 Task: Create a task  Implement a dashboard for administrators to monitor app usage , assign it to team member softage.9@softage.net in the project TripleWorks and update the status of the task to  Off Track , set the priority of the task to Medium.
Action: Mouse moved to (49, 298)
Screenshot: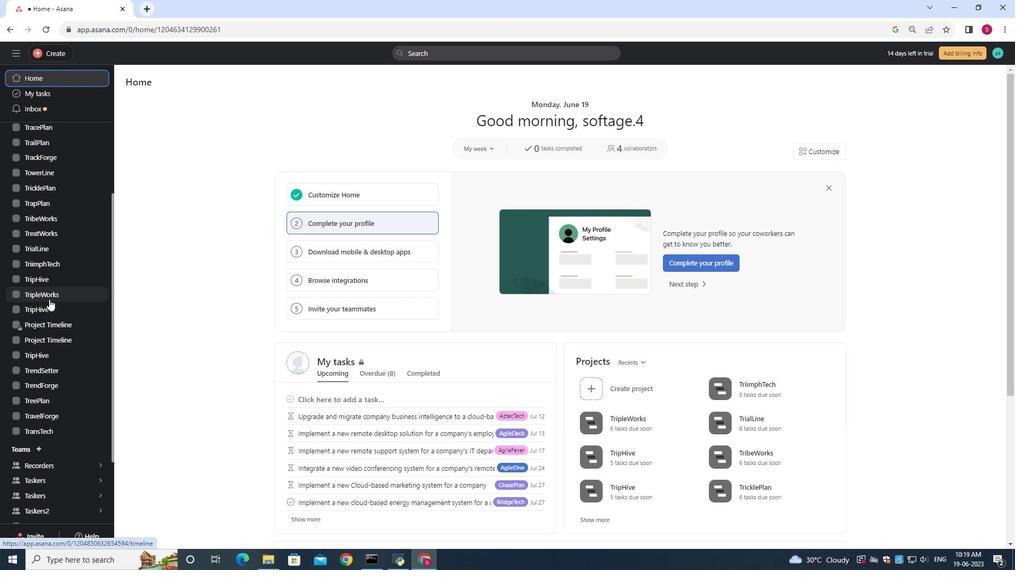 
Action: Mouse pressed left at (49, 298)
Screenshot: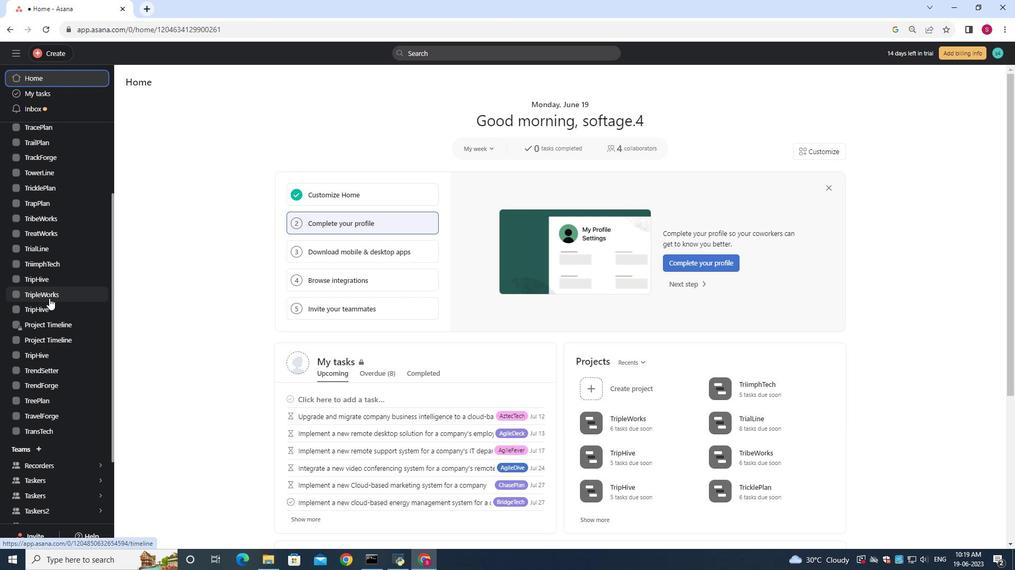 
Action: Mouse moved to (143, 123)
Screenshot: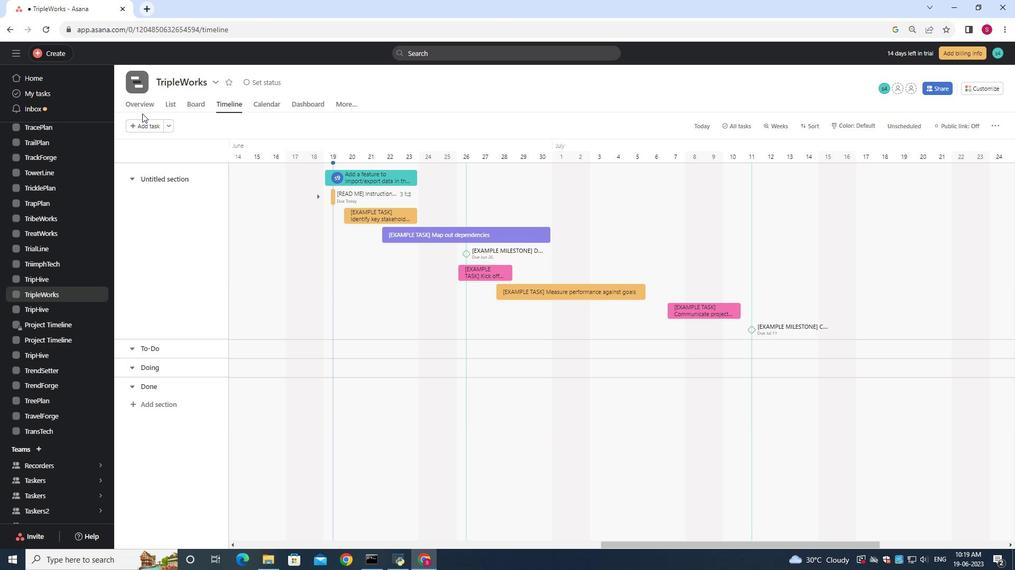 
Action: Mouse pressed left at (143, 123)
Screenshot: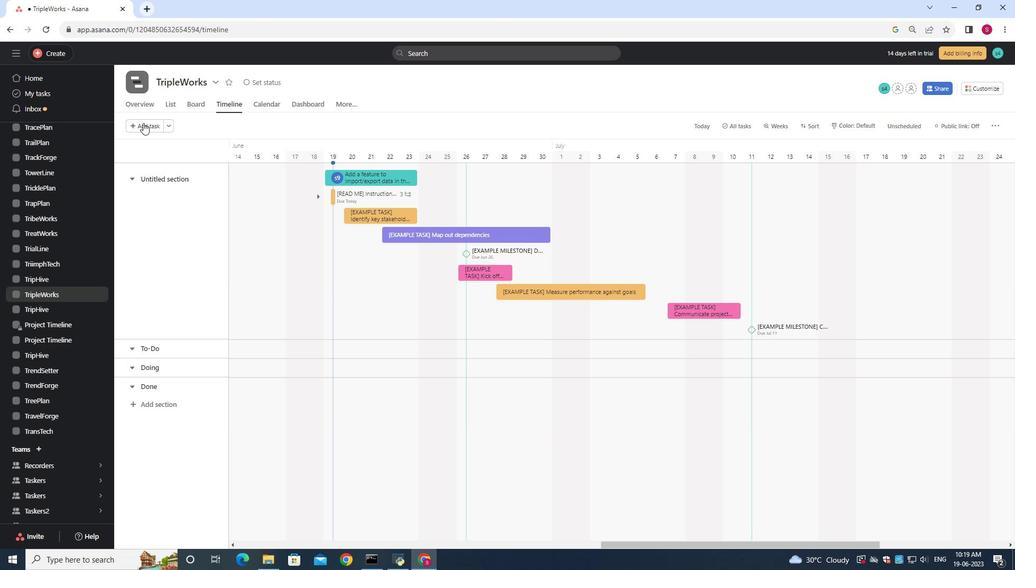 
Action: Mouse moved to (167, 131)
Screenshot: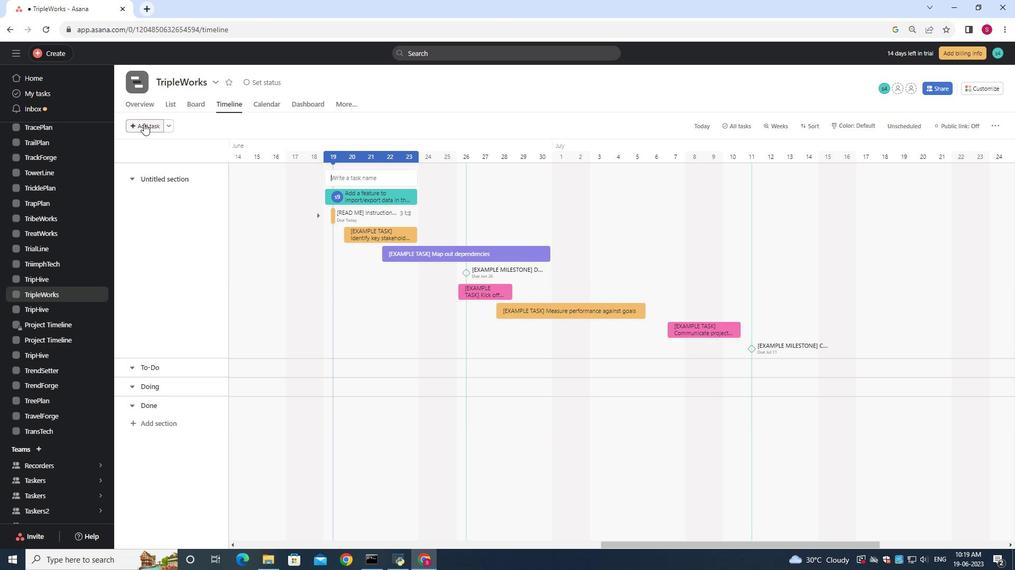 
Action: Key pressed <Key.shift>Implement<Key.space>a<Key.space><Key.shift>dashboard<Key.space>for<Key.space>administratos<Key.space>to<Key.space>monid<Key.backspace>tor<Key.space>appp<Key.space>usage
Screenshot: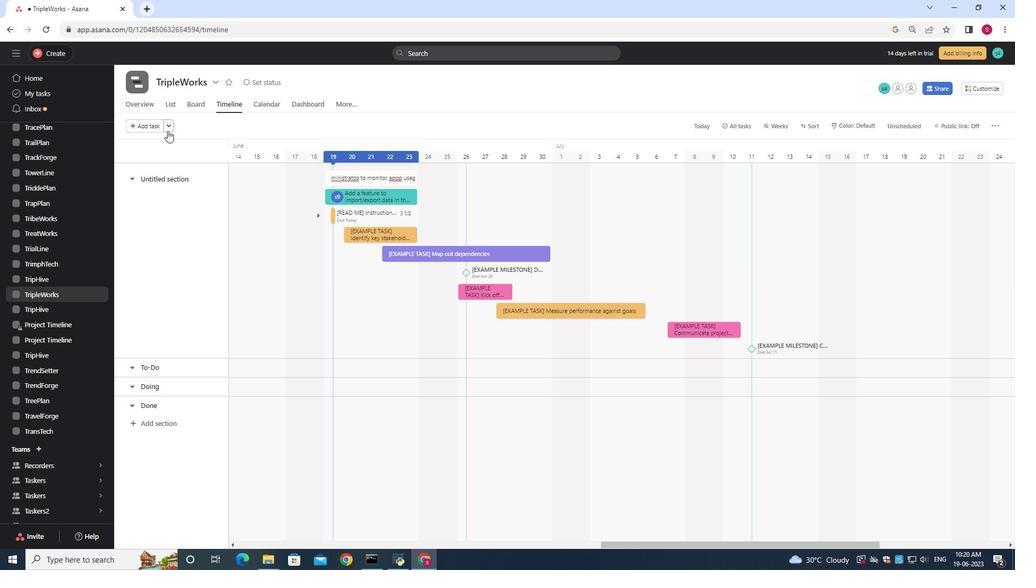 
Action: Mouse moved to (378, 177)
Screenshot: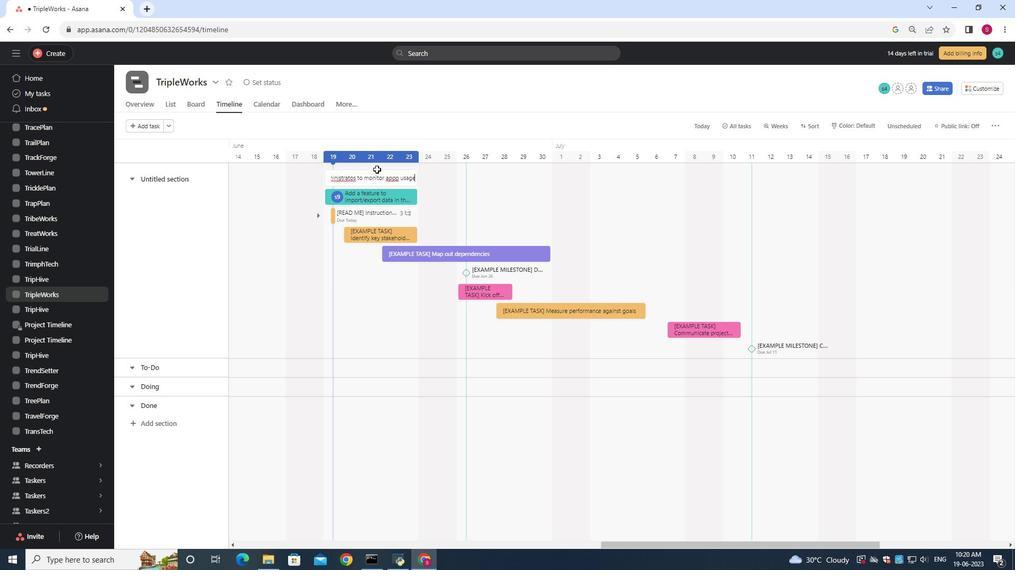 
Action: Mouse pressed left at (378, 177)
Screenshot: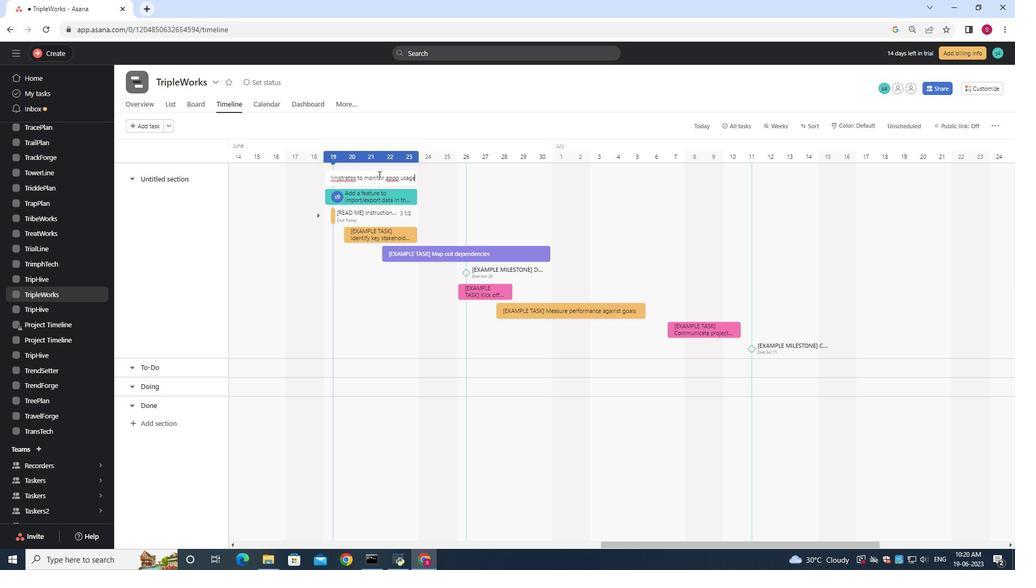 
Action: Mouse moved to (721, 172)
Screenshot: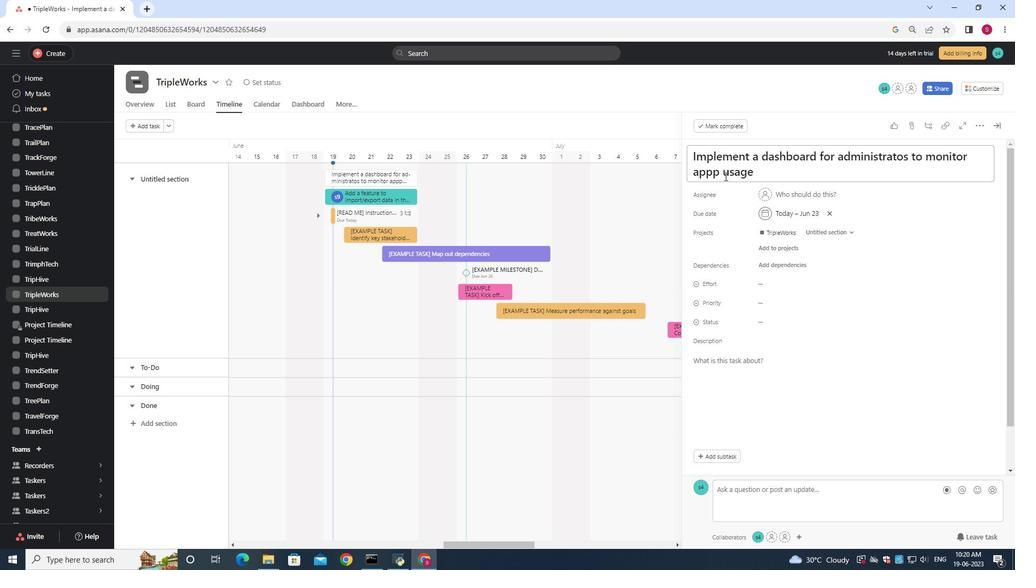 
Action: Mouse pressed left at (721, 172)
Screenshot: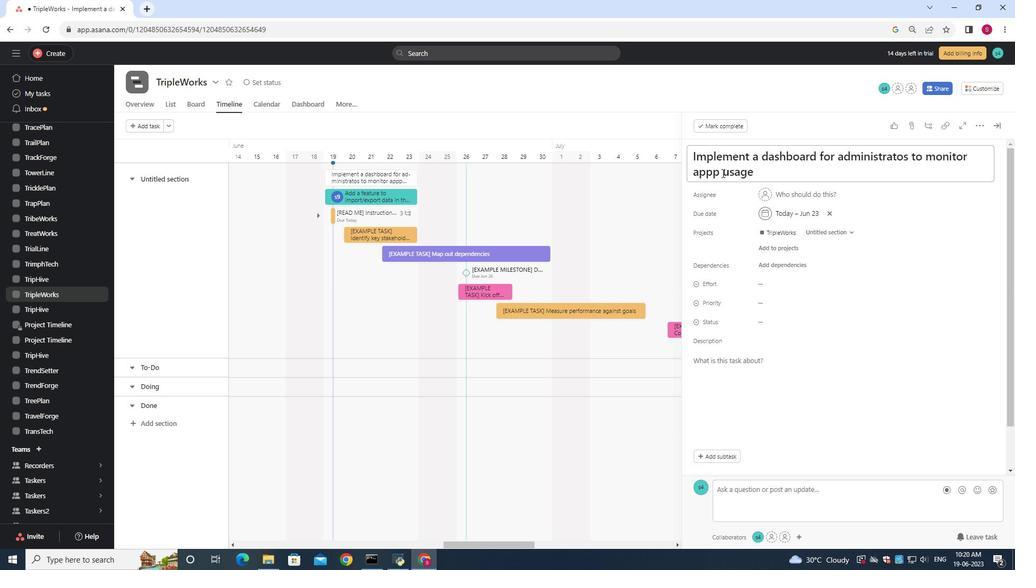 
Action: Mouse moved to (724, 177)
Screenshot: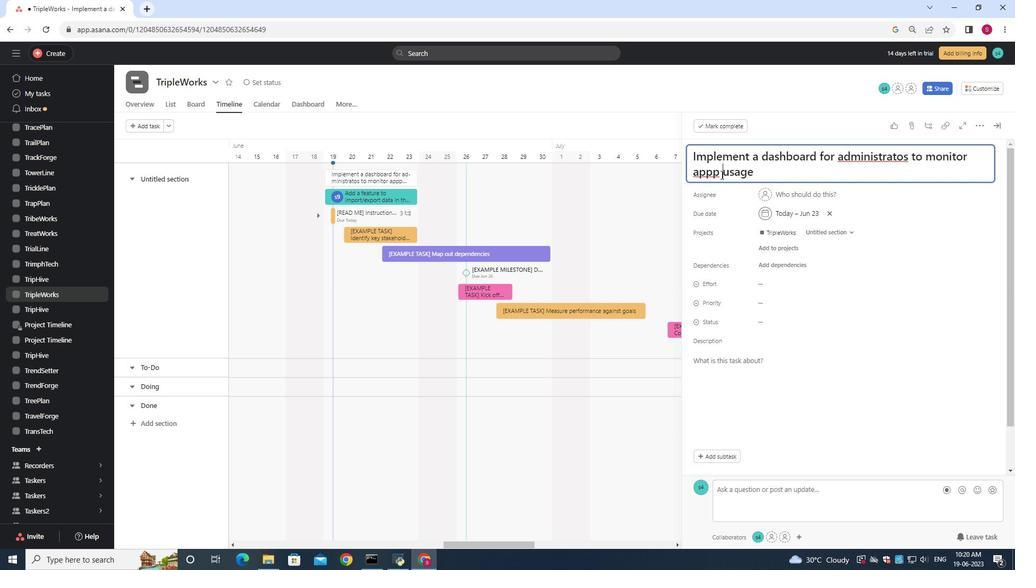 
Action: Key pressed <Key.backspace>
Screenshot: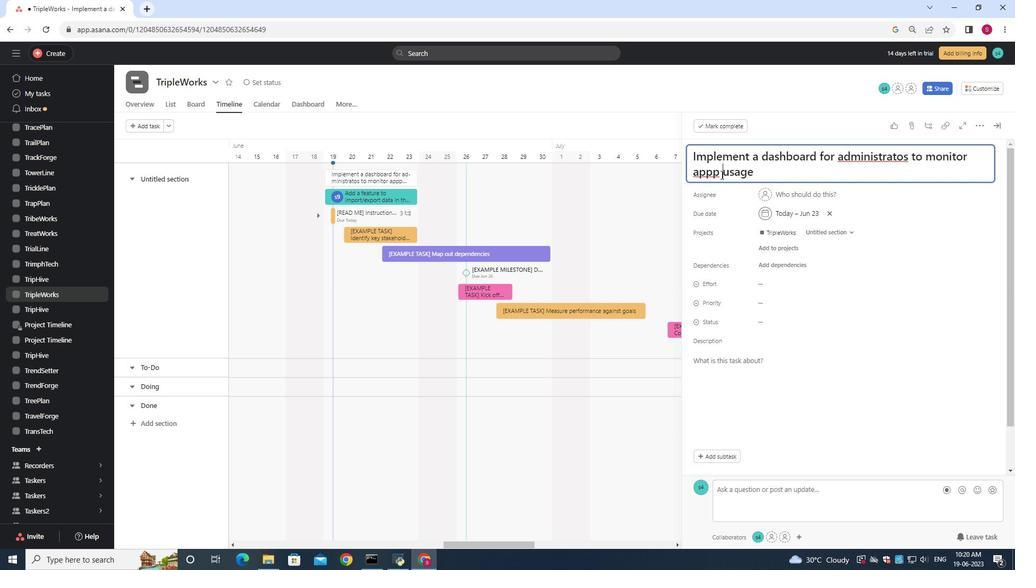 
Action: Mouse moved to (752, 179)
Screenshot: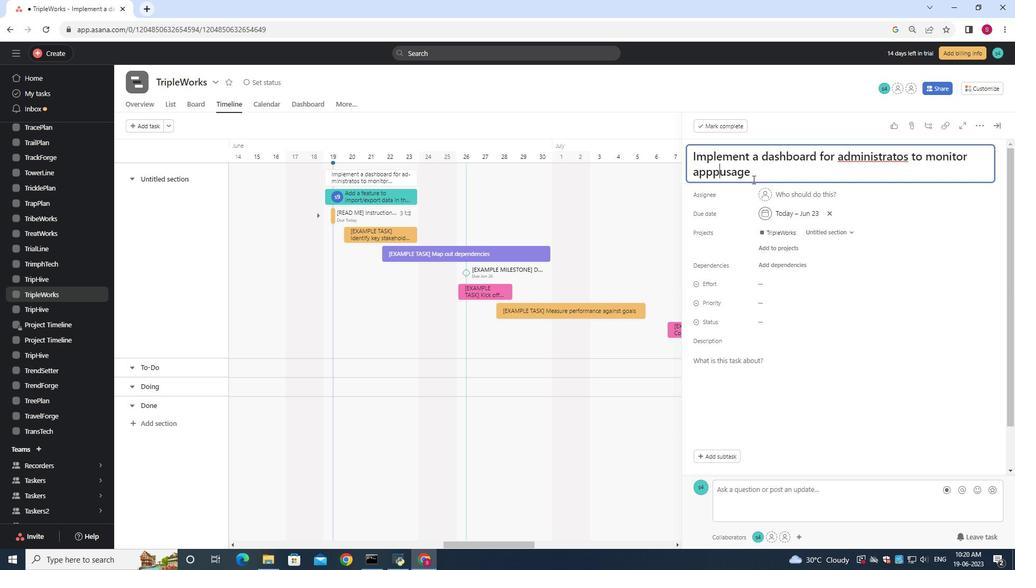 
Action: Key pressed <Key.backspace>
Screenshot: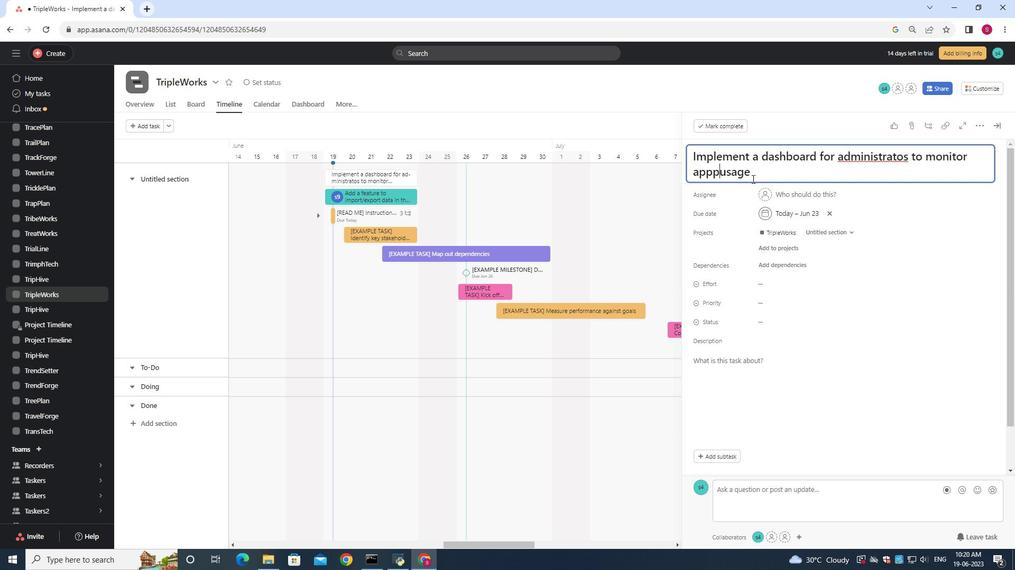 
Action: Mouse moved to (907, 157)
Screenshot: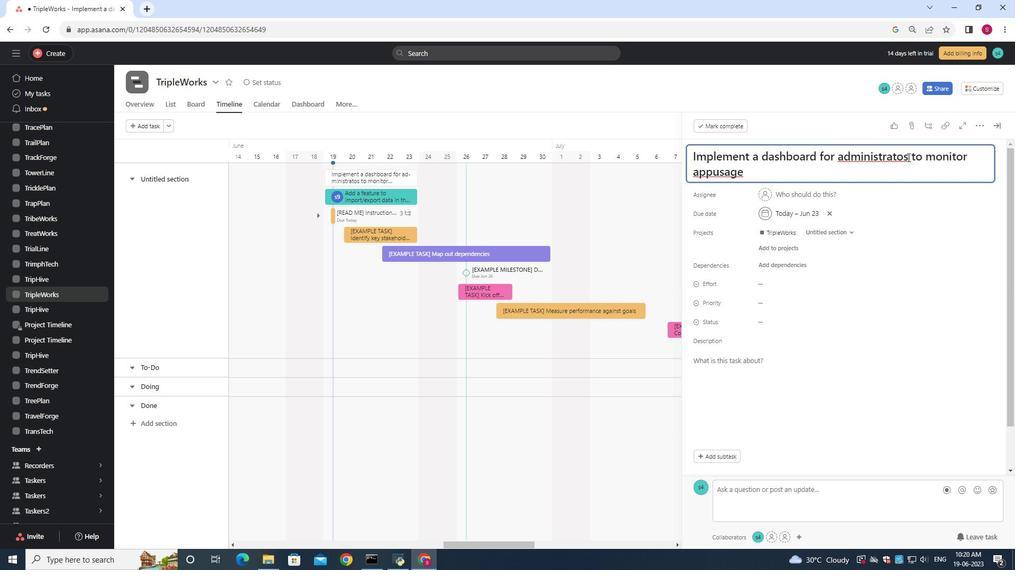 
Action: Mouse pressed left at (907, 157)
Screenshot: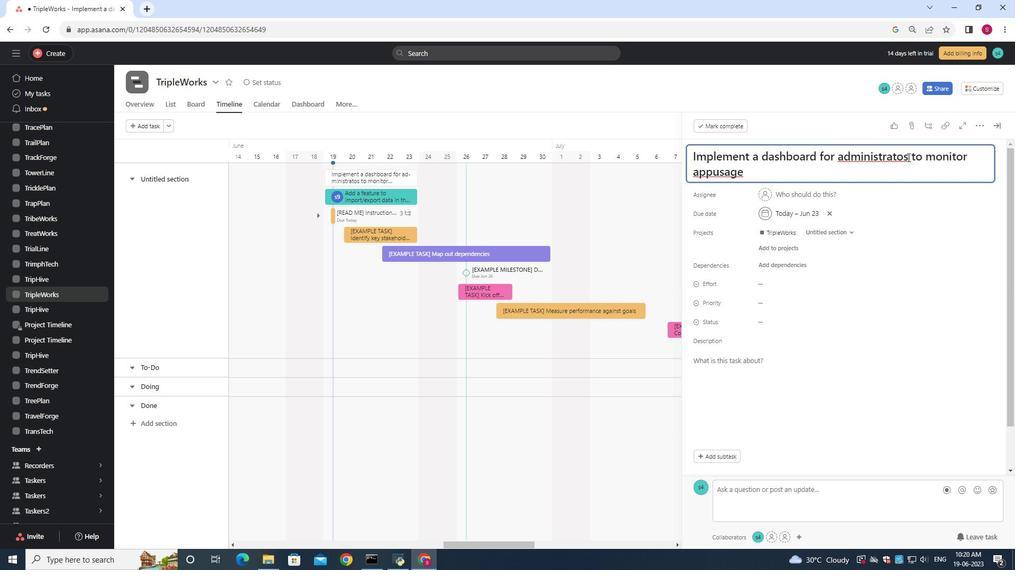 
Action: Mouse moved to (840, 158)
Screenshot: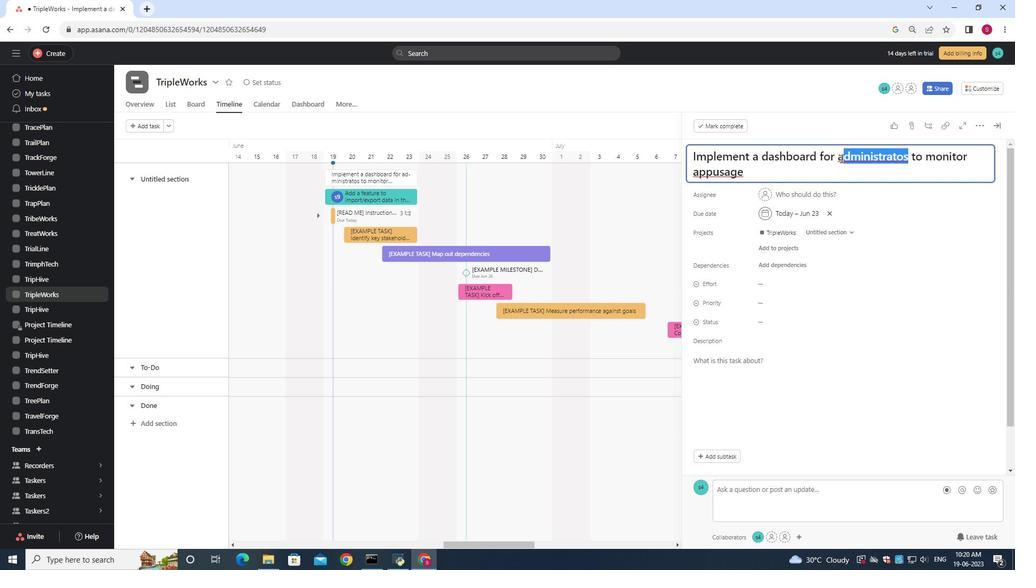 
Action: Key pressed <Key.backspace>
Screenshot: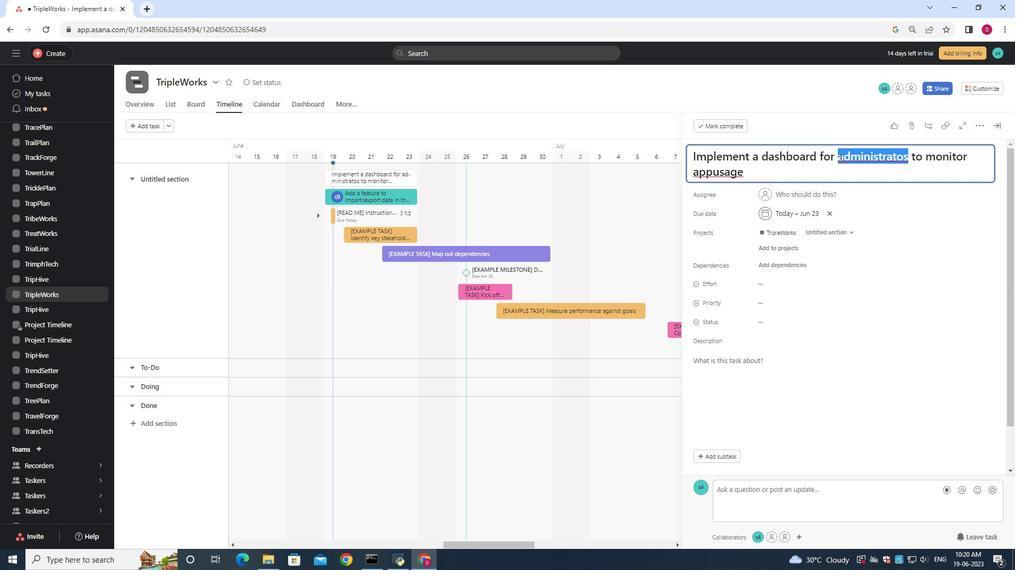 
Action: Mouse moved to (843, 160)
Screenshot: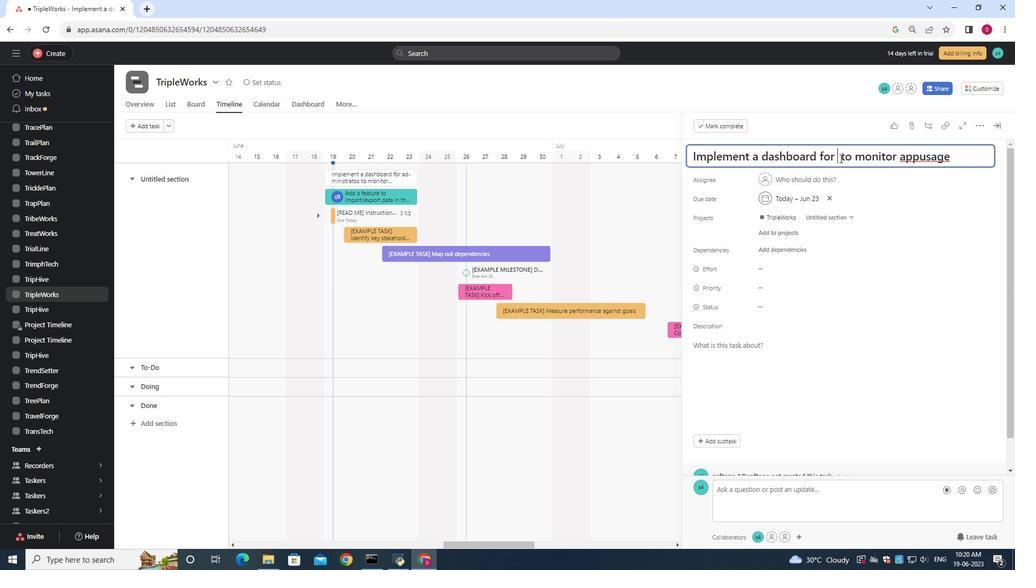 
Action: Key pressed <Key.shift>administrators
Screenshot: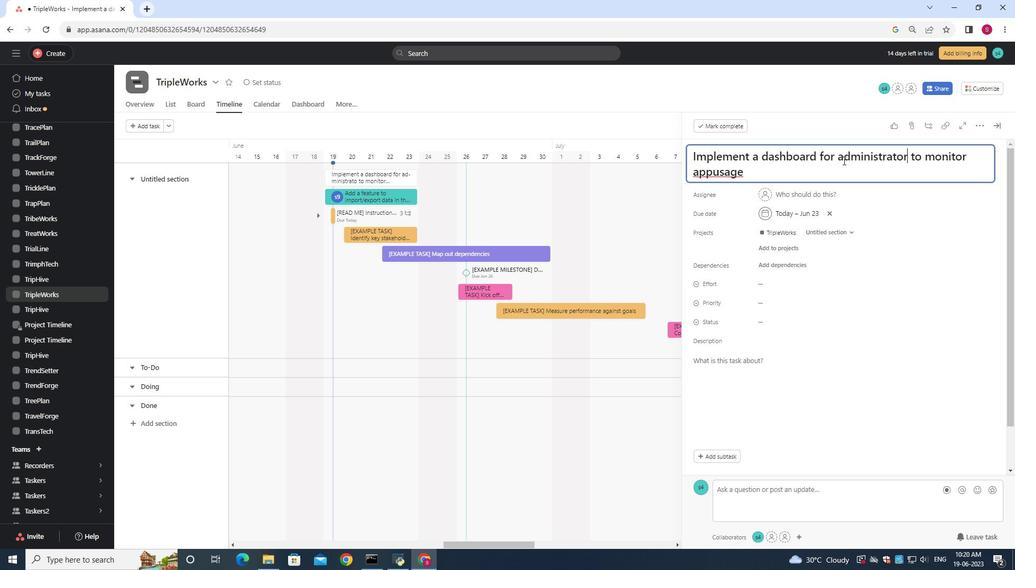 
Action: Mouse moved to (795, 194)
Screenshot: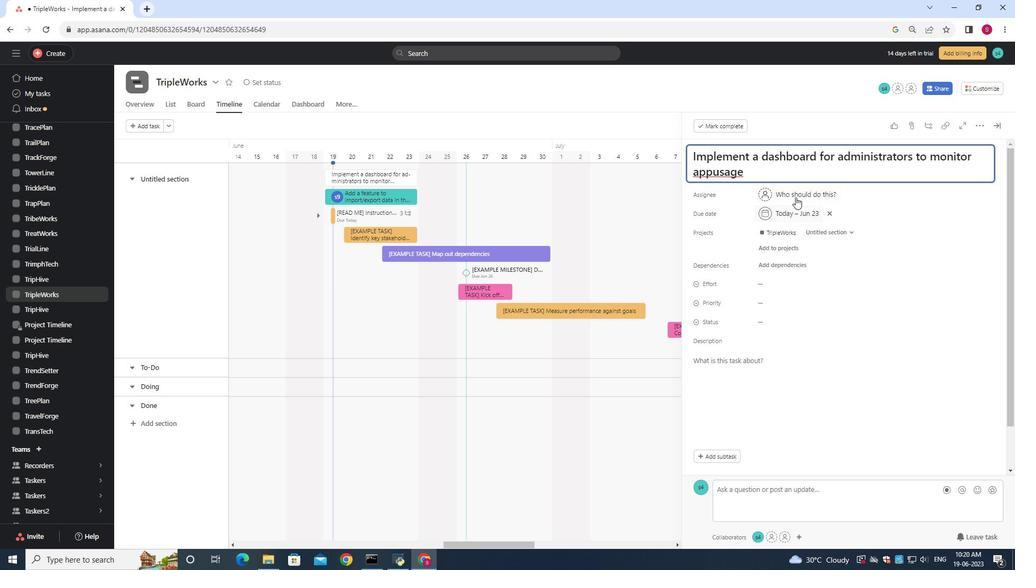 
Action: Mouse pressed left at (795, 194)
Screenshot: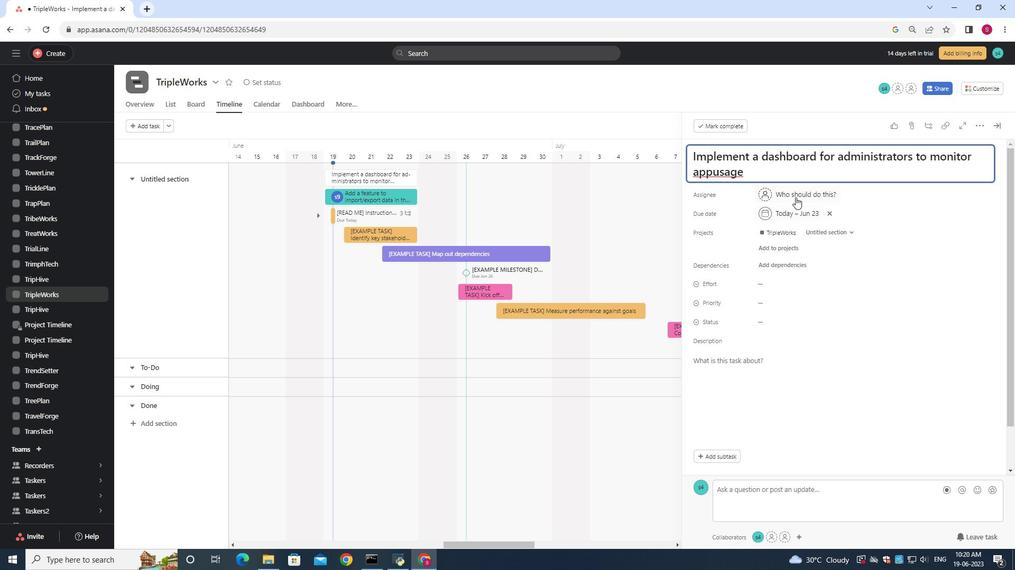 
Action: Mouse moved to (795, 194)
Screenshot: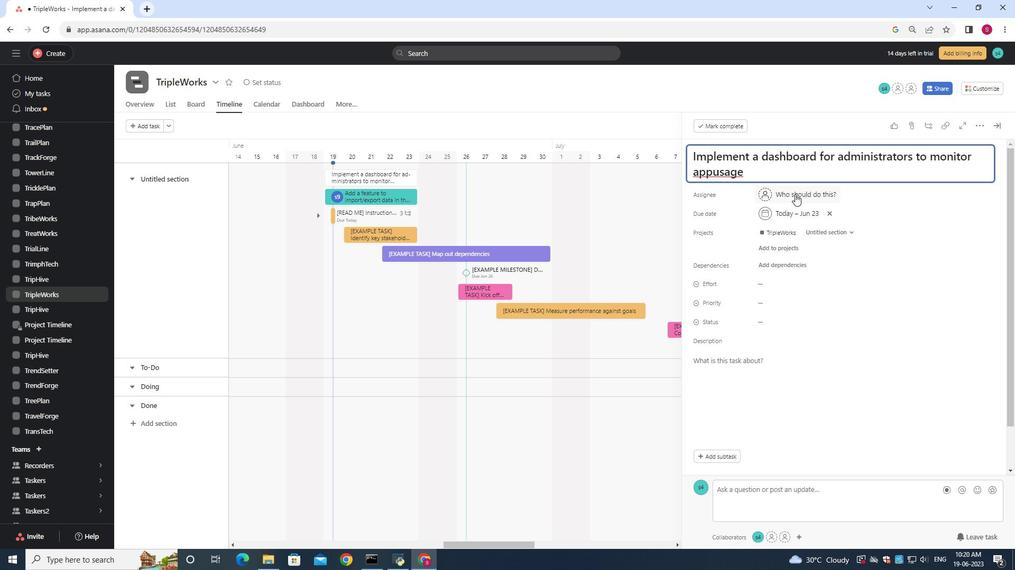 
Action: Key pressed softage.9<Key.shift>@softage.net
Screenshot: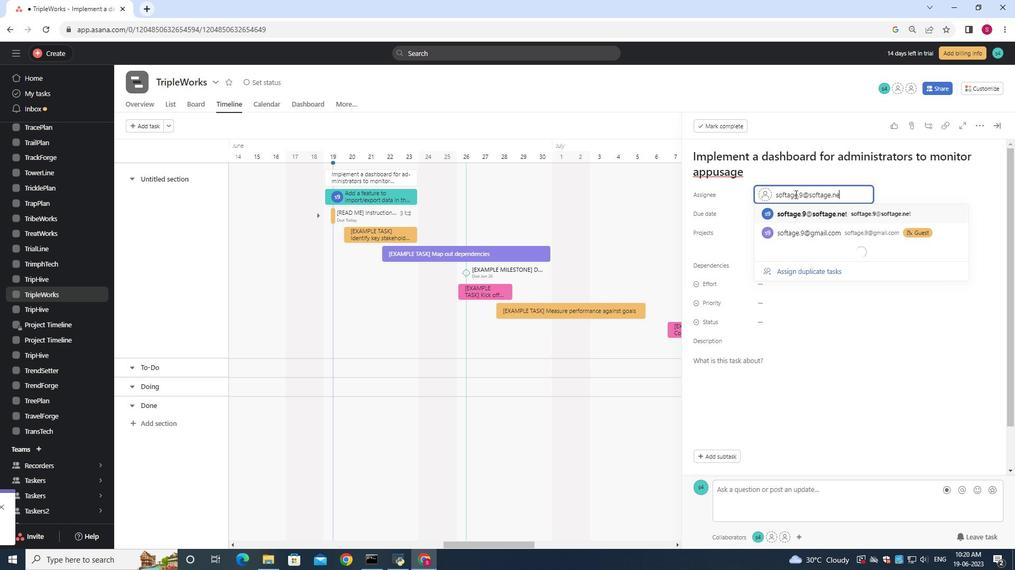 
Action: Mouse moved to (796, 212)
Screenshot: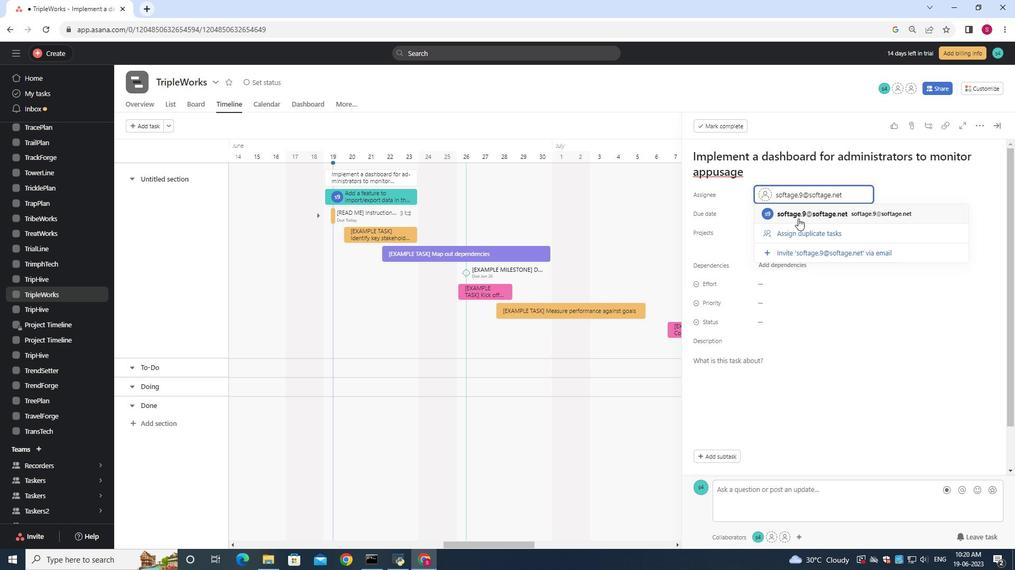 
Action: Mouse pressed left at (796, 212)
Screenshot: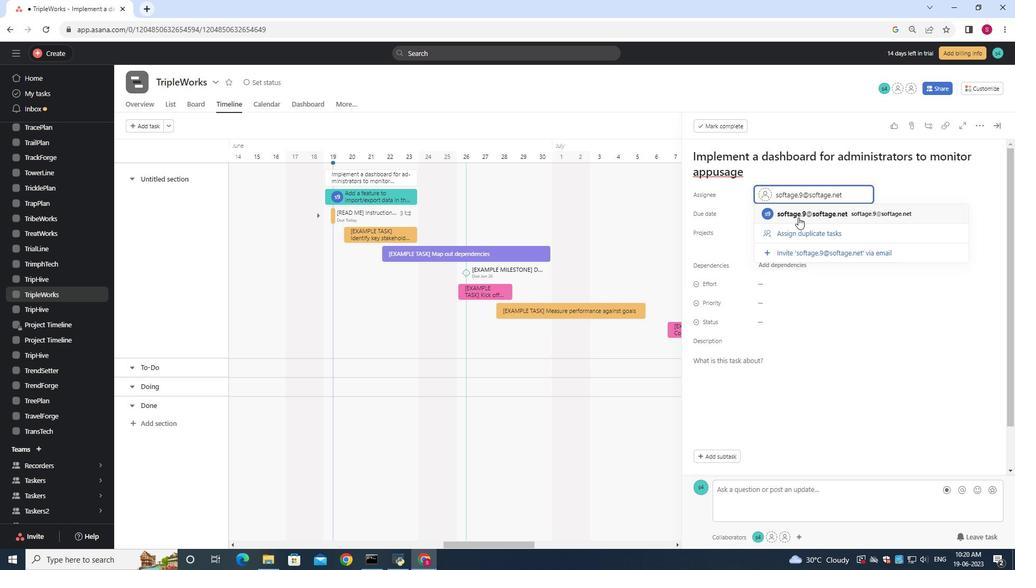 
Action: Mouse moved to (768, 317)
Screenshot: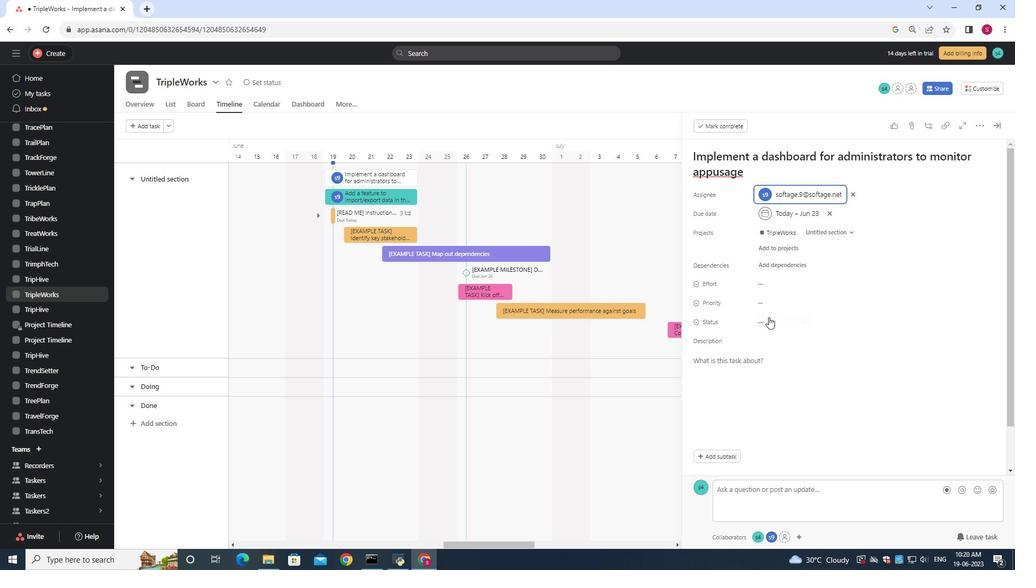 
Action: Mouse pressed left at (768, 317)
Screenshot: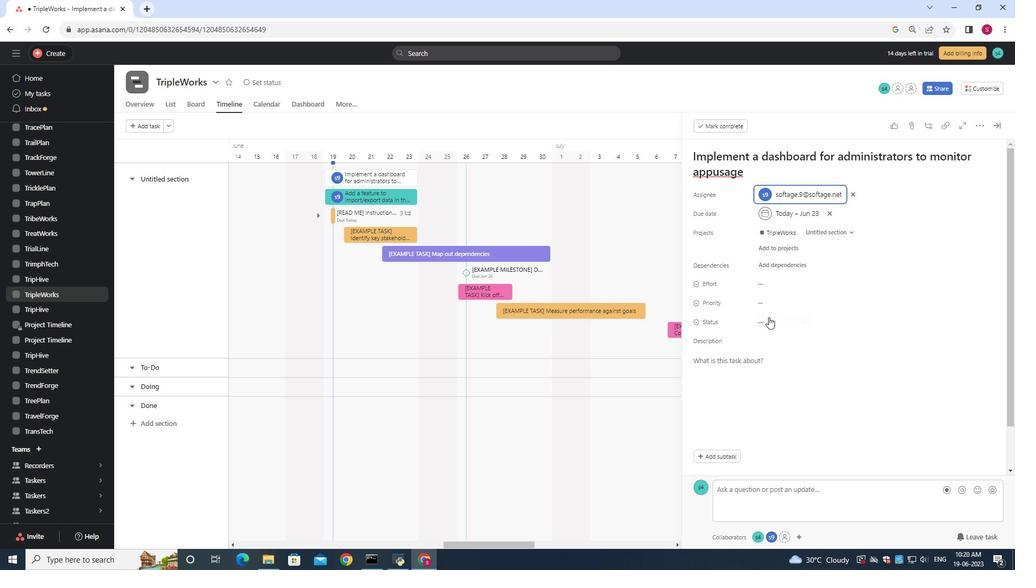 
Action: Mouse moved to (791, 386)
Screenshot: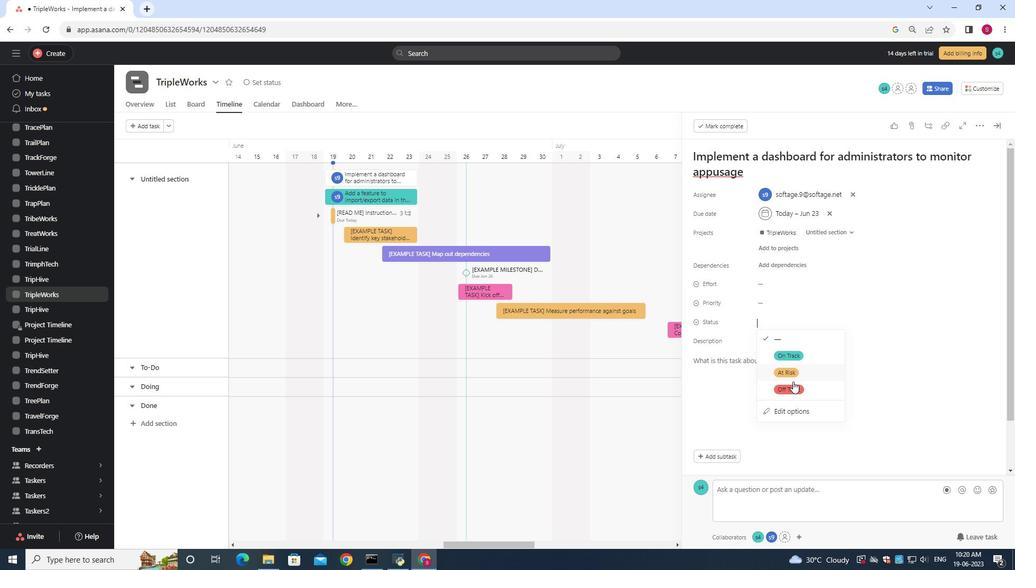 
Action: Mouse pressed left at (791, 386)
Screenshot: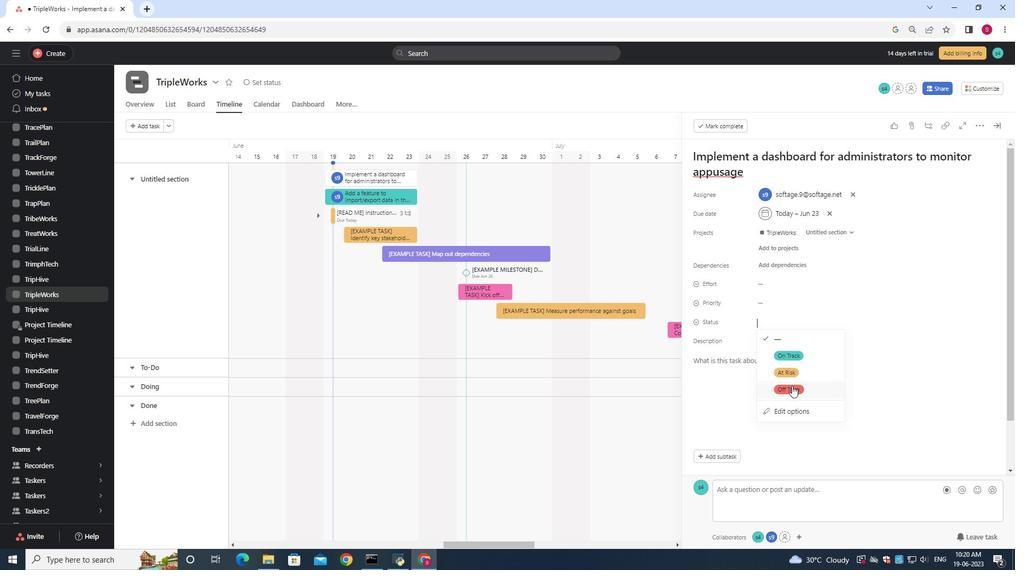 
Action: Mouse moved to (762, 309)
Screenshot: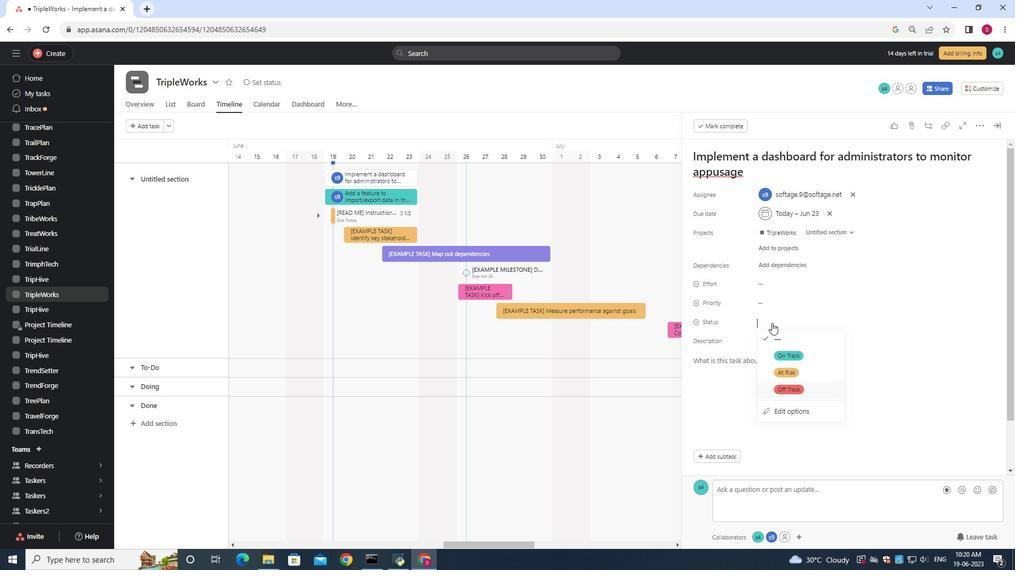 
Action: Mouse pressed left at (762, 309)
Screenshot: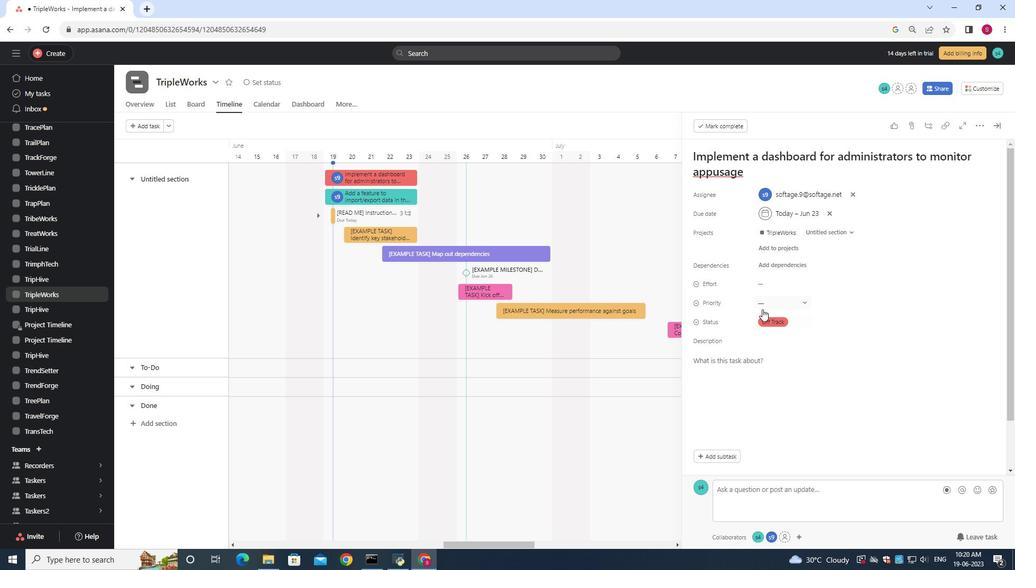 
Action: Mouse moved to (782, 353)
Screenshot: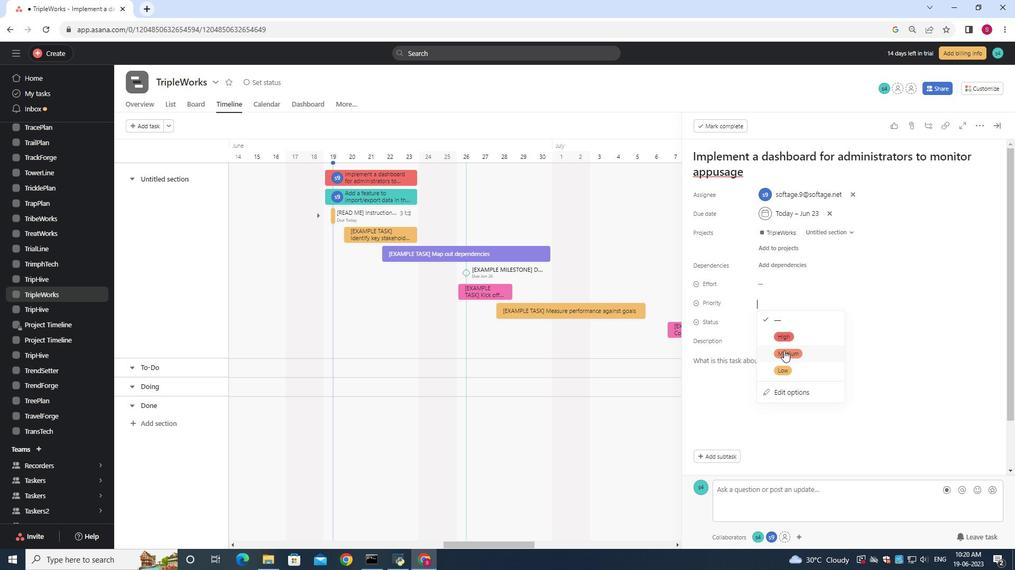 
Action: Mouse pressed left at (782, 353)
Screenshot: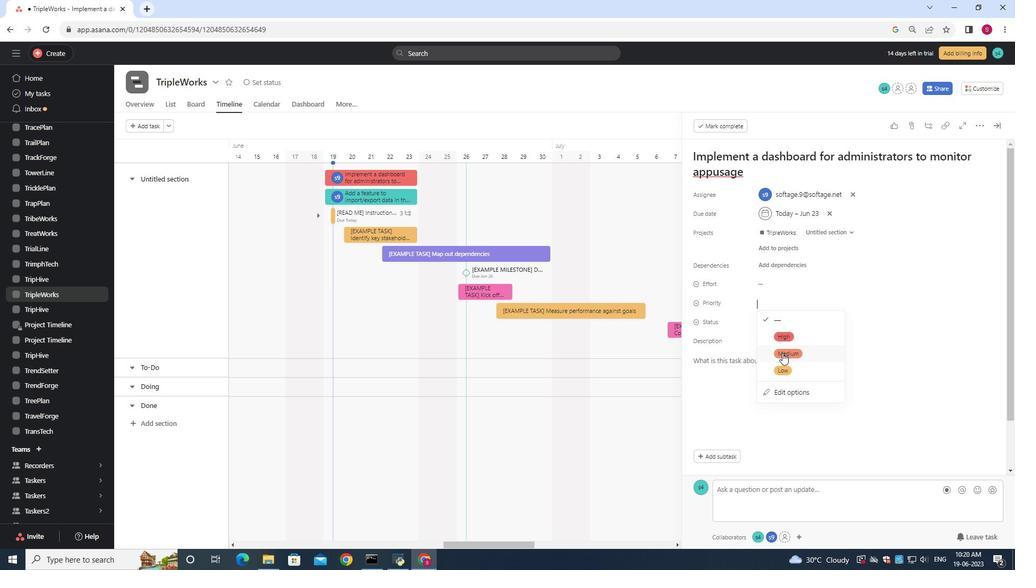 
Action: Mouse moved to (784, 325)
Screenshot: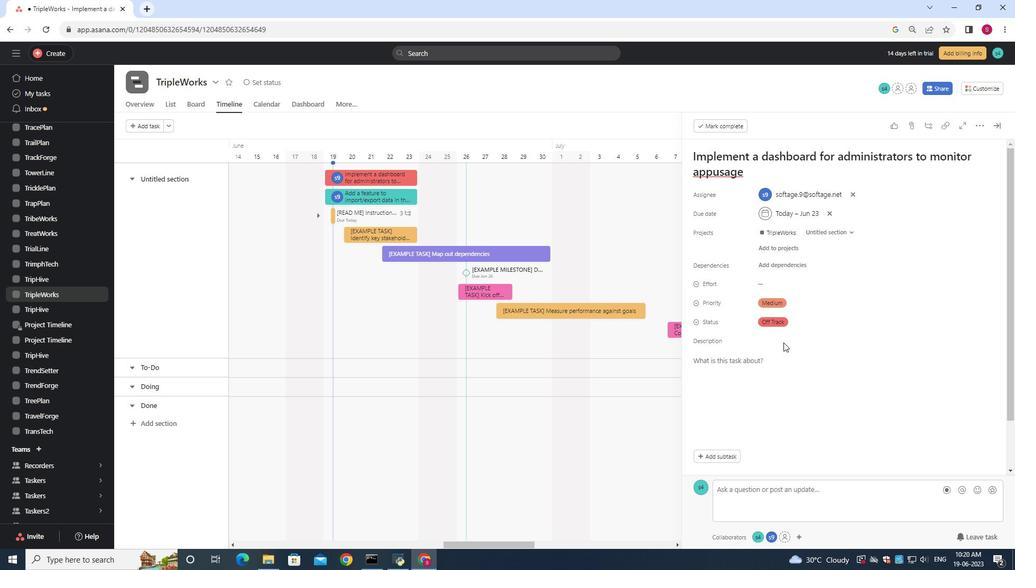 
